 Task: Choose the host language as Arabic.
Action: Mouse pressed left at (812, 119)
Screenshot: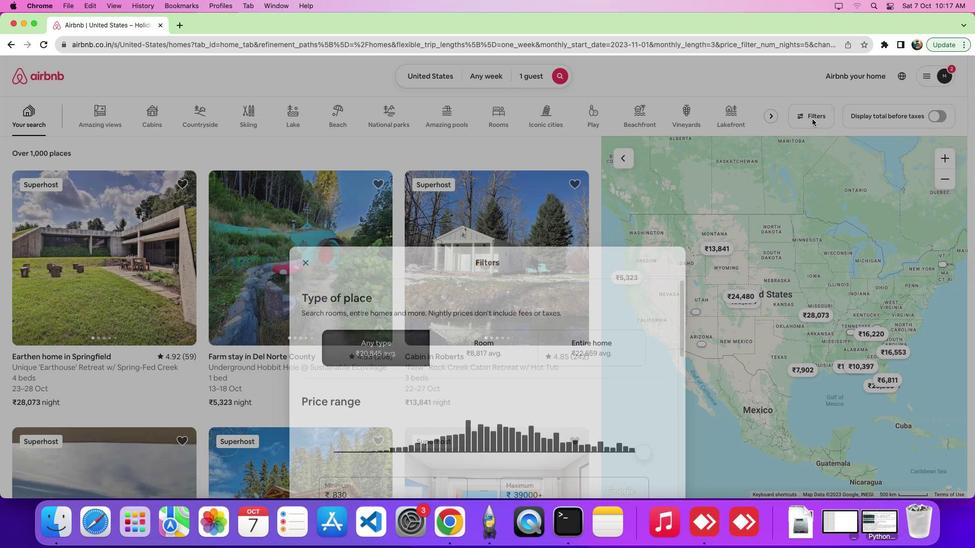 
Action: Mouse pressed left at (812, 119)
Screenshot: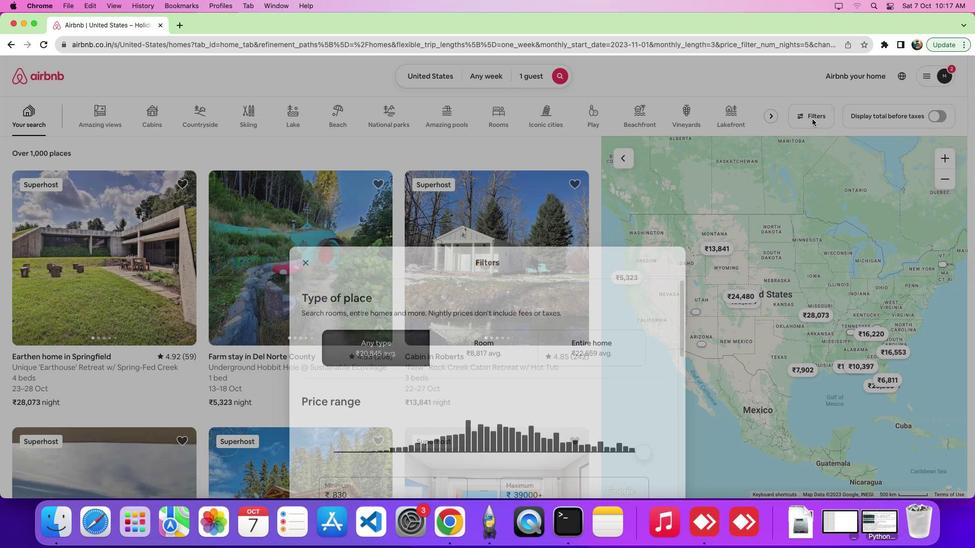 
Action: Mouse moved to (594, 176)
Screenshot: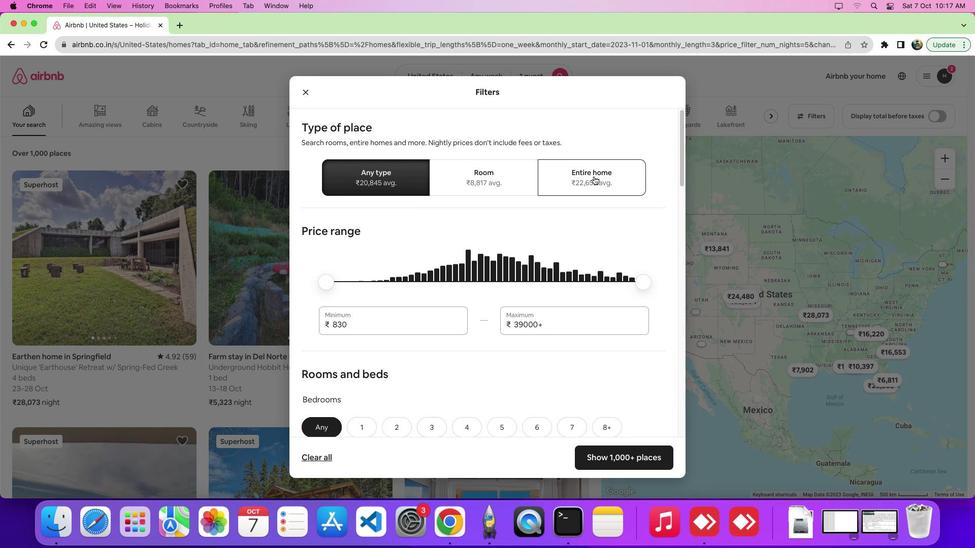 
Action: Mouse pressed left at (594, 176)
Screenshot: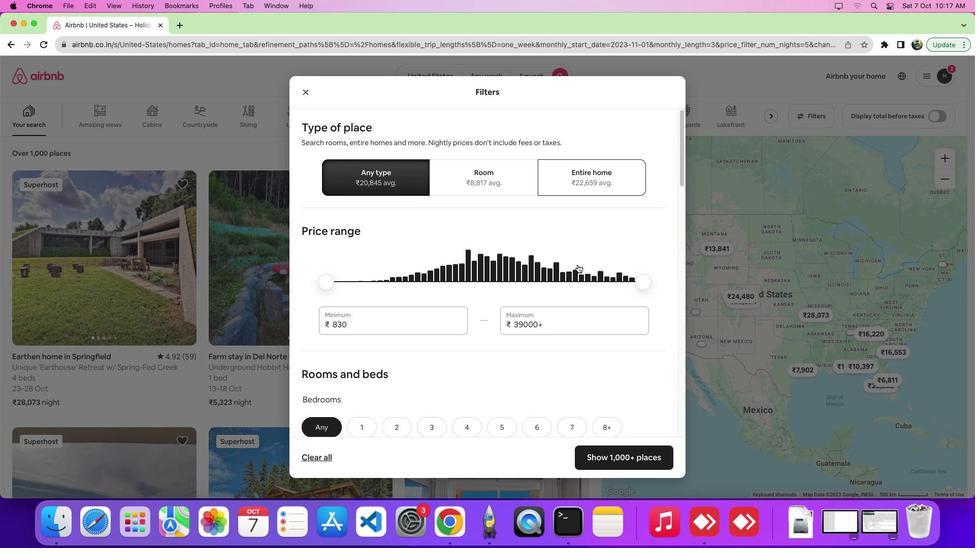 
Action: Mouse moved to (549, 301)
Screenshot: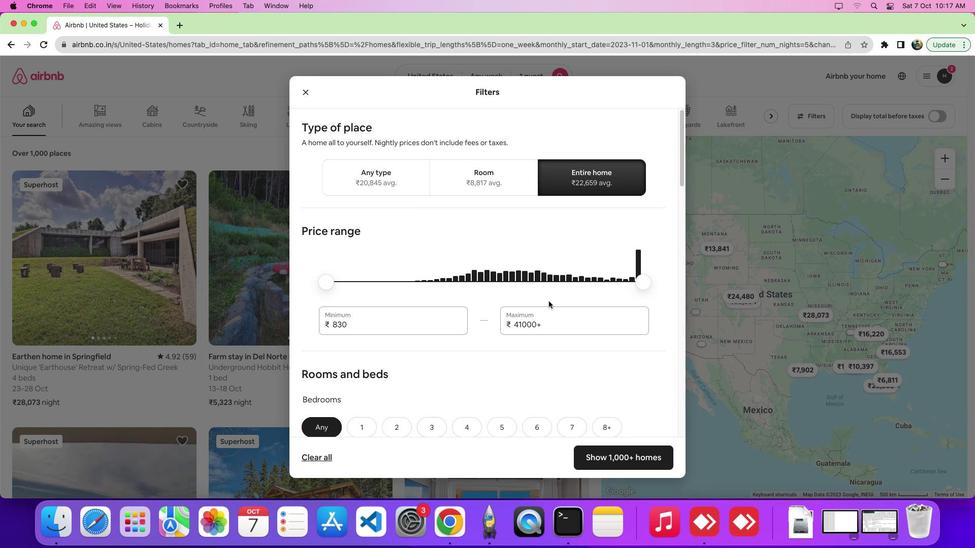 
Action: Mouse scrolled (549, 301) with delta (0, 0)
Screenshot: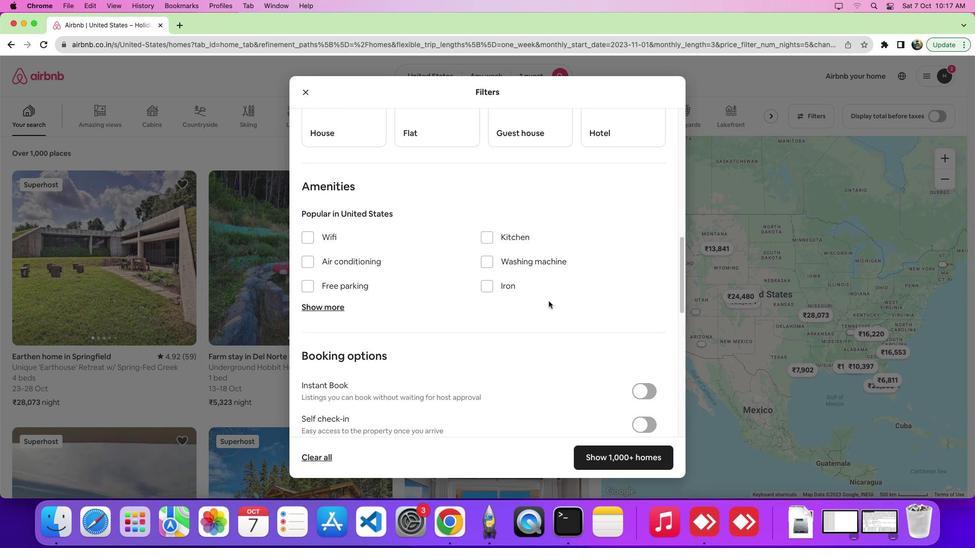 
Action: Mouse scrolled (549, 301) with delta (0, -1)
Screenshot: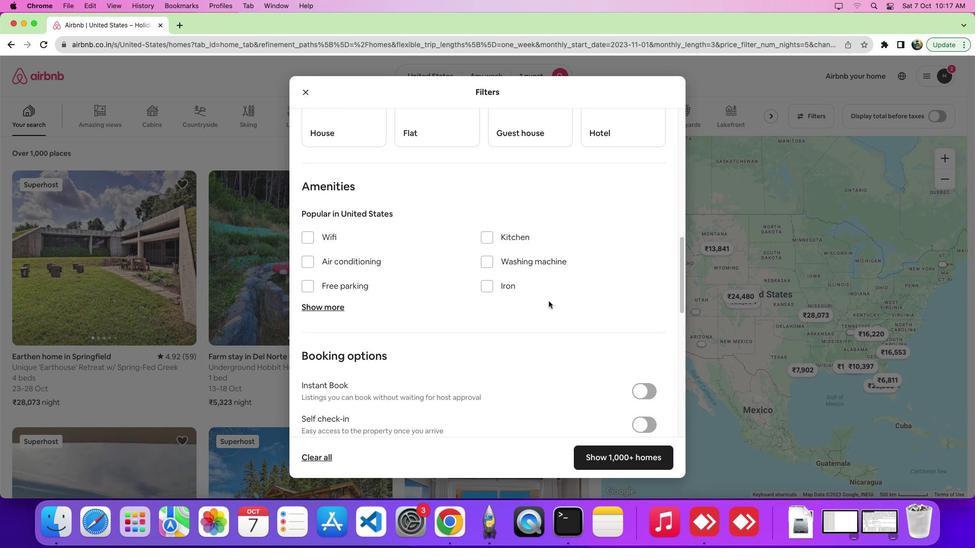 
Action: Mouse scrolled (549, 301) with delta (0, -4)
Screenshot: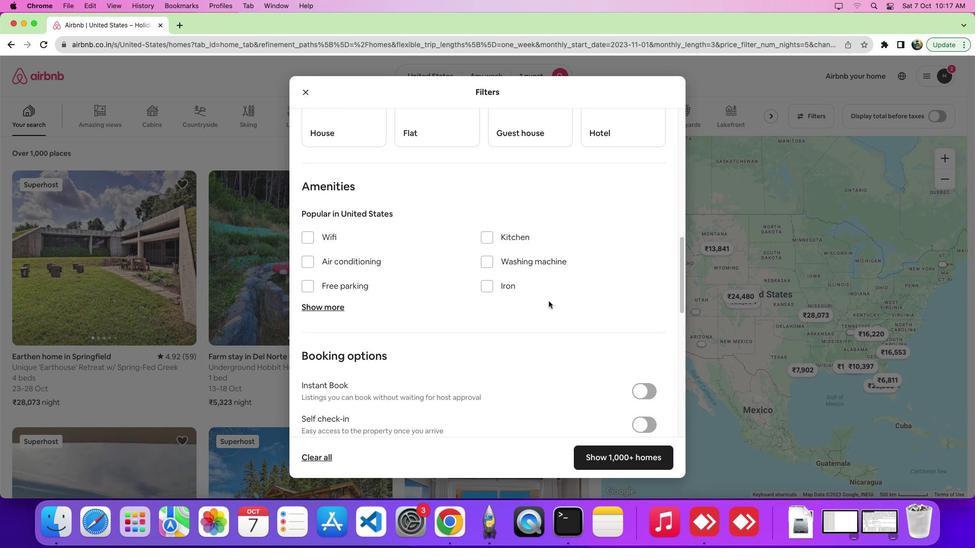 
Action: Mouse scrolled (549, 301) with delta (0, -7)
Screenshot: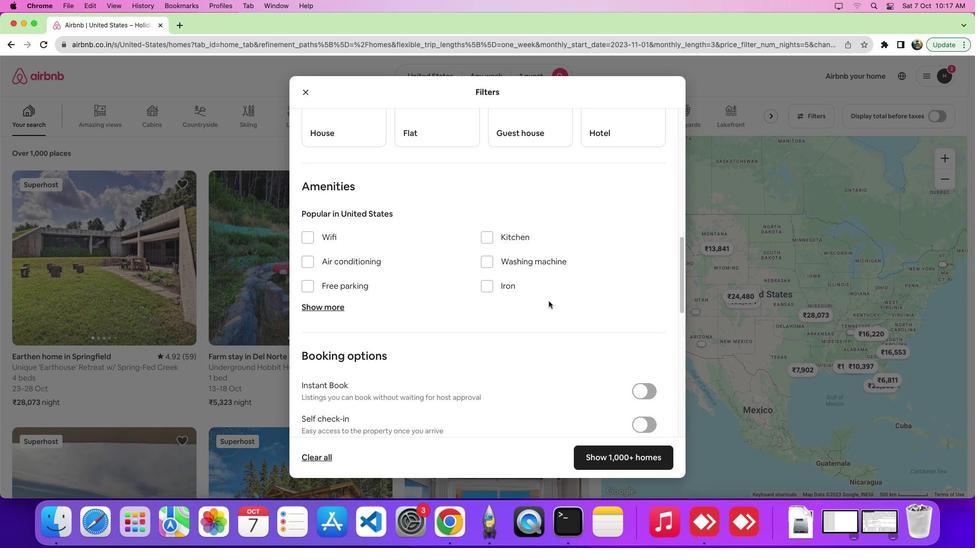 
Action: Mouse scrolled (549, 301) with delta (0, 0)
Screenshot: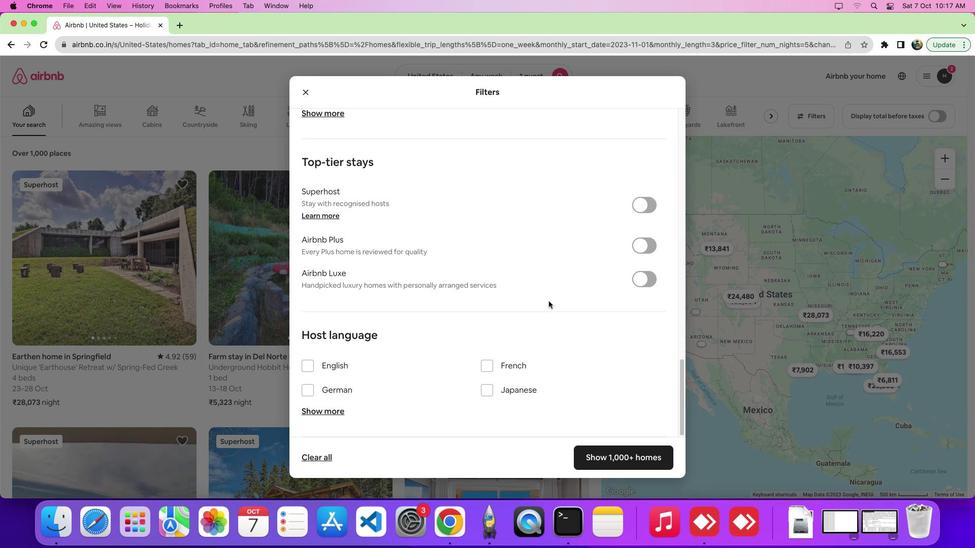 
Action: Mouse scrolled (549, 301) with delta (0, -1)
Screenshot: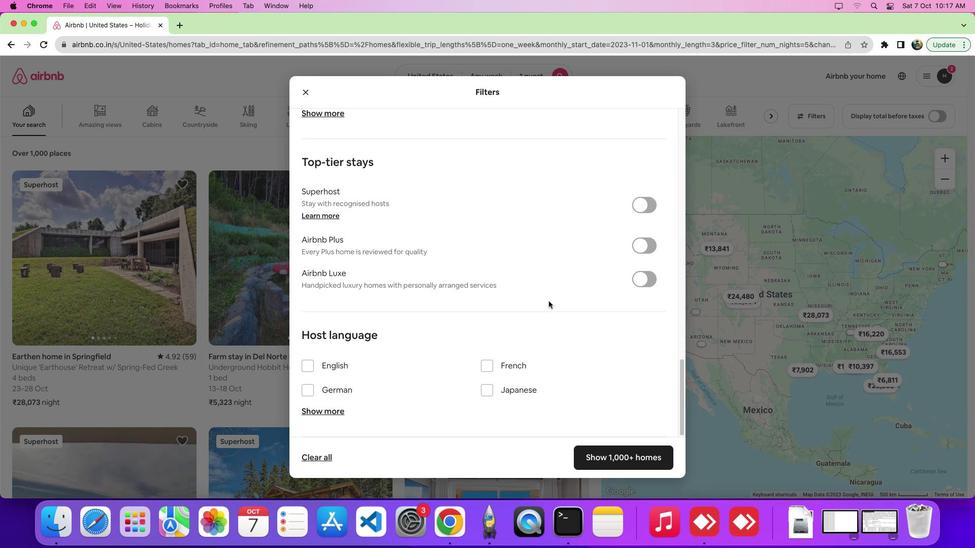 
Action: Mouse scrolled (549, 301) with delta (0, -5)
Screenshot: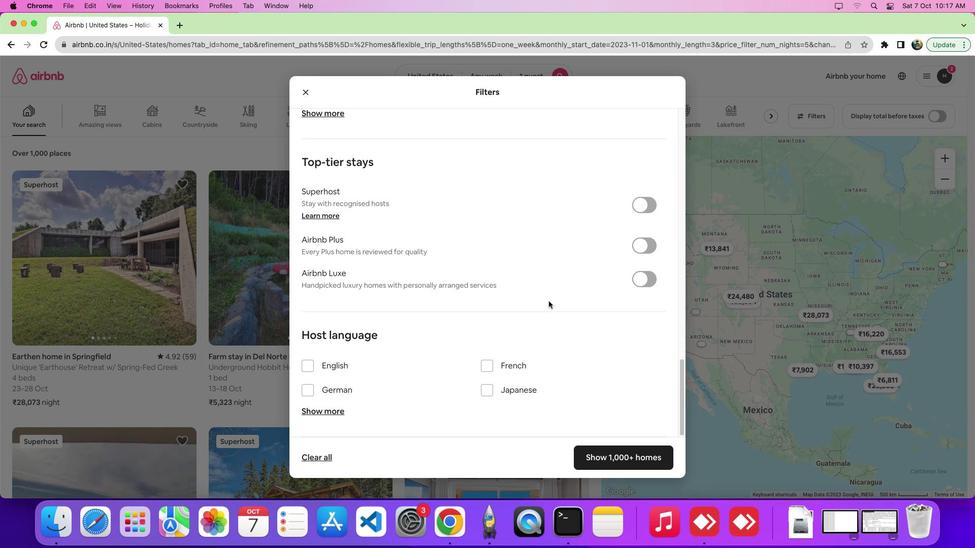 
Action: Mouse scrolled (549, 301) with delta (0, -7)
Screenshot: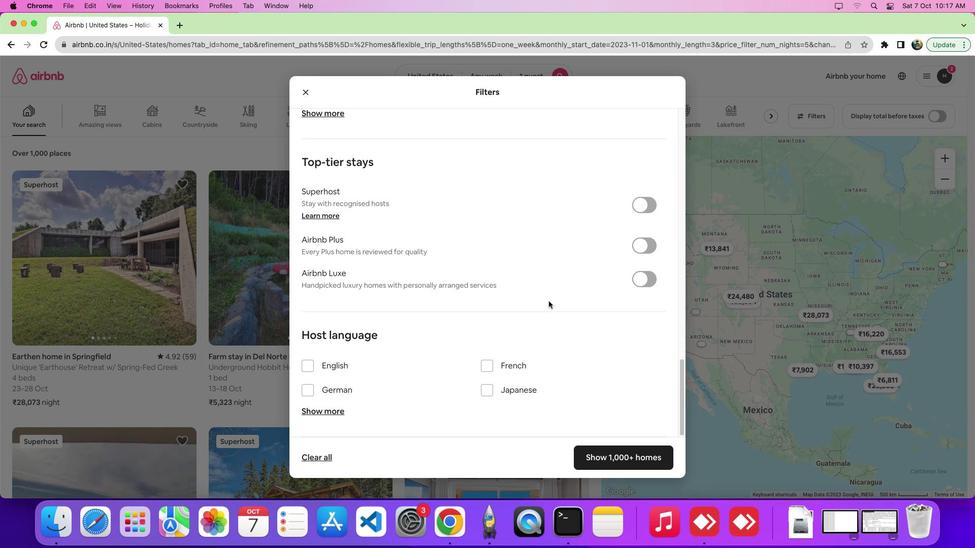 
Action: Mouse scrolled (549, 301) with delta (0, -7)
Screenshot: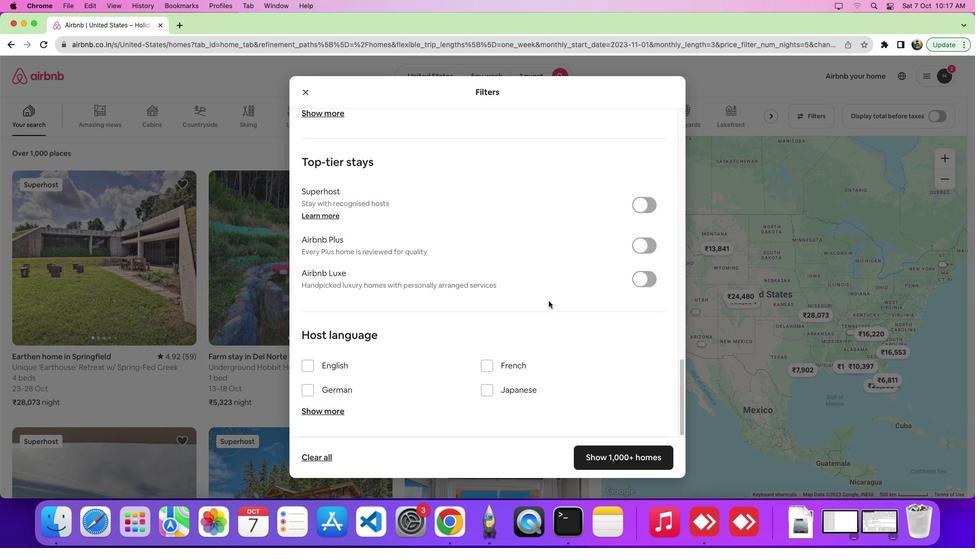 
Action: Mouse scrolled (549, 301) with delta (0, 0)
Screenshot: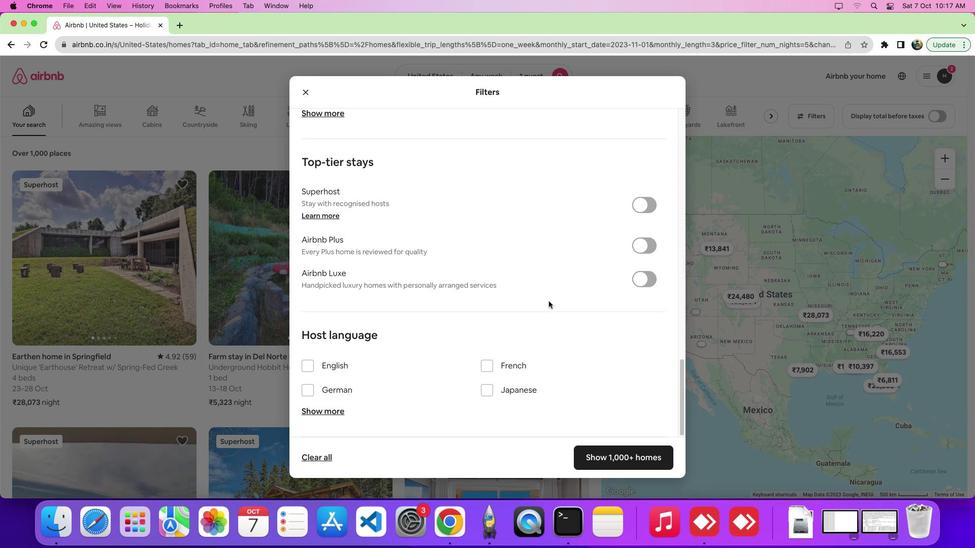 
Action: Mouse scrolled (549, 301) with delta (0, -1)
Screenshot: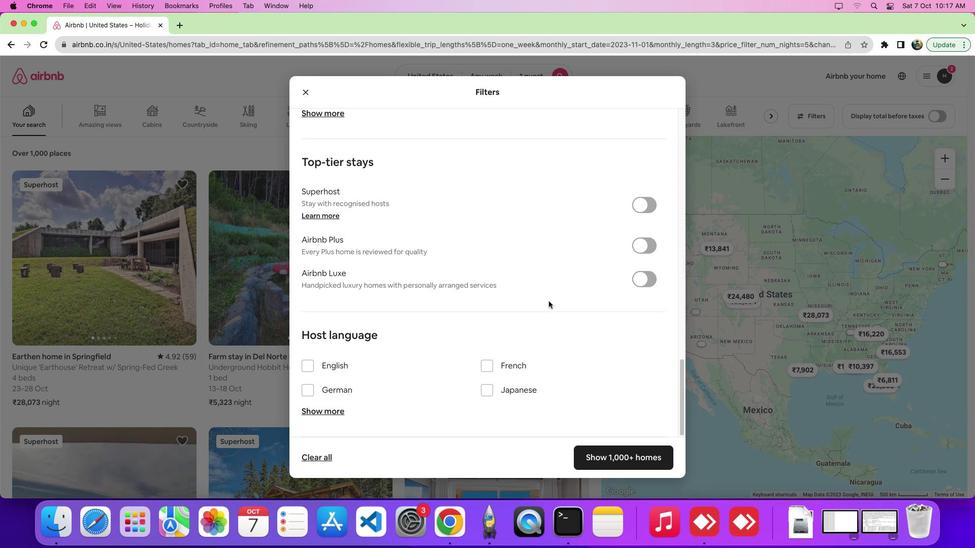 
Action: Mouse scrolled (549, 301) with delta (0, -4)
Screenshot: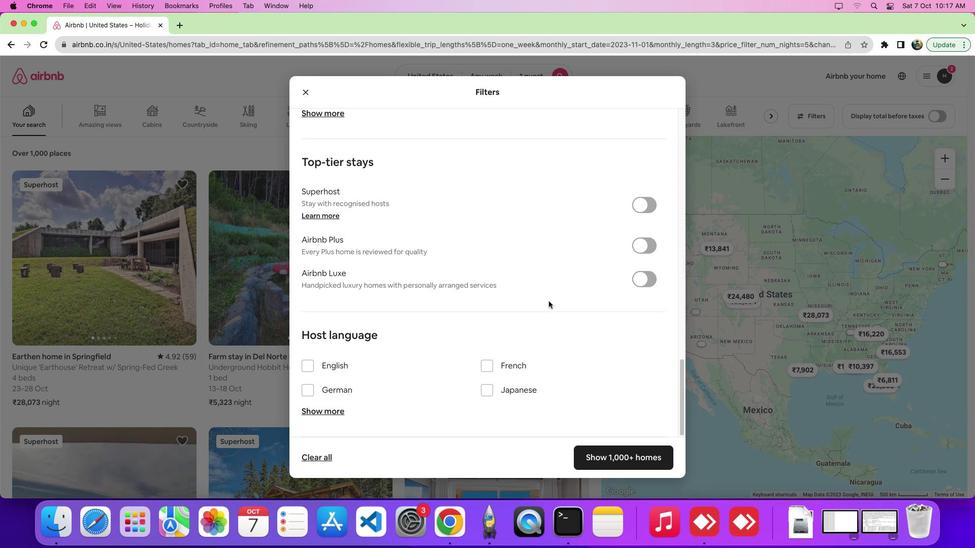 
Action: Mouse scrolled (549, 301) with delta (0, -6)
Screenshot: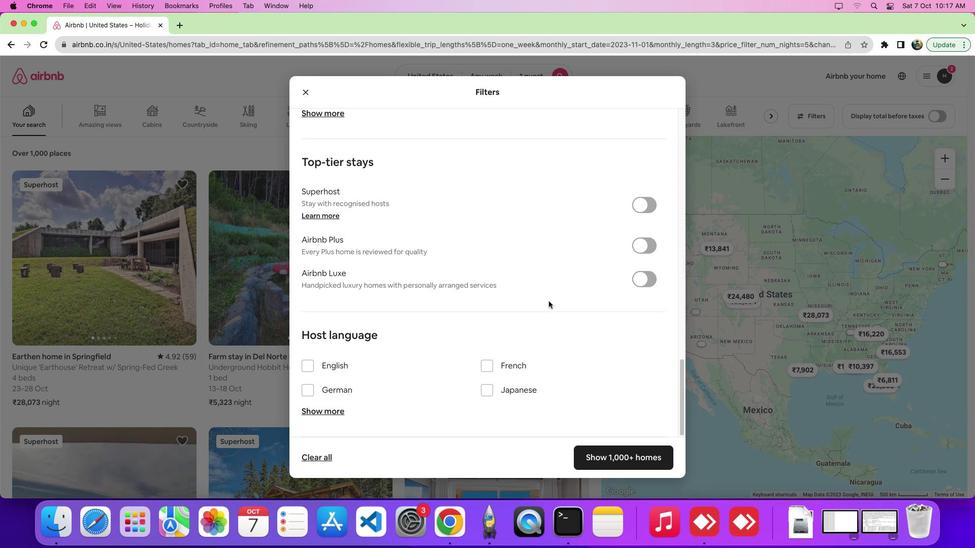 
Action: Mouse moved to (320, 412)
Screenshot: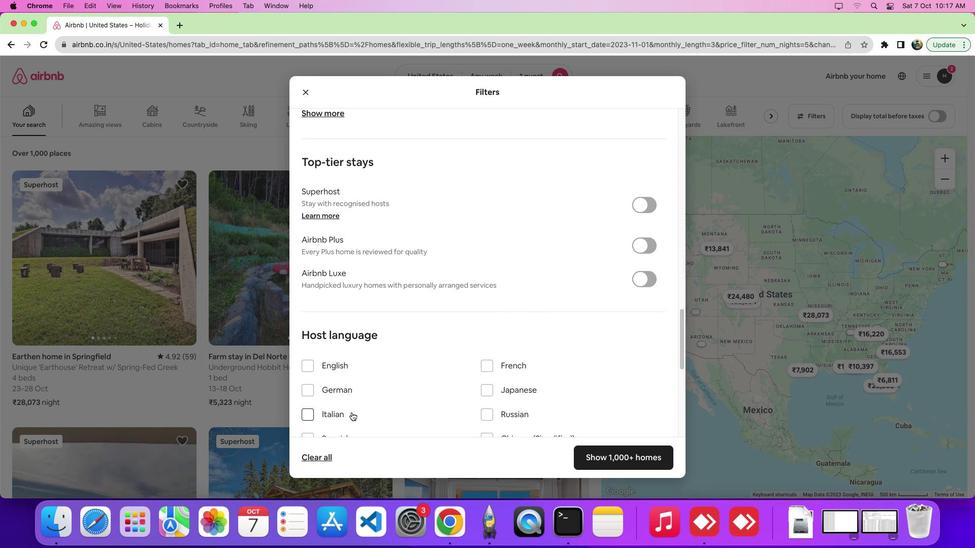
Action: Mouse pressed left at (320, 412)
Screenshot: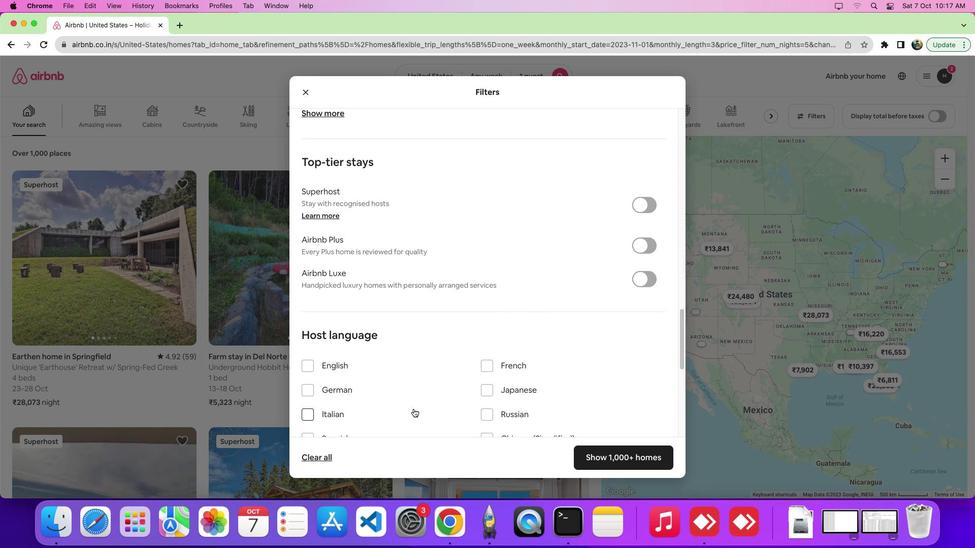 
Action: Mouse moved to (453, 396)
Screenshot: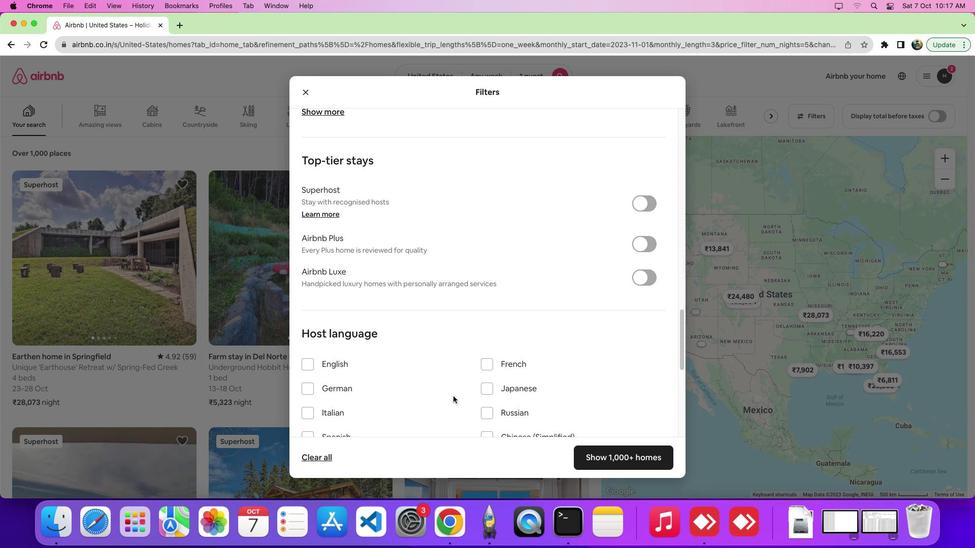 
Action: Mouse scrolled (453, 396) with delta (0, 0)
Screenshot: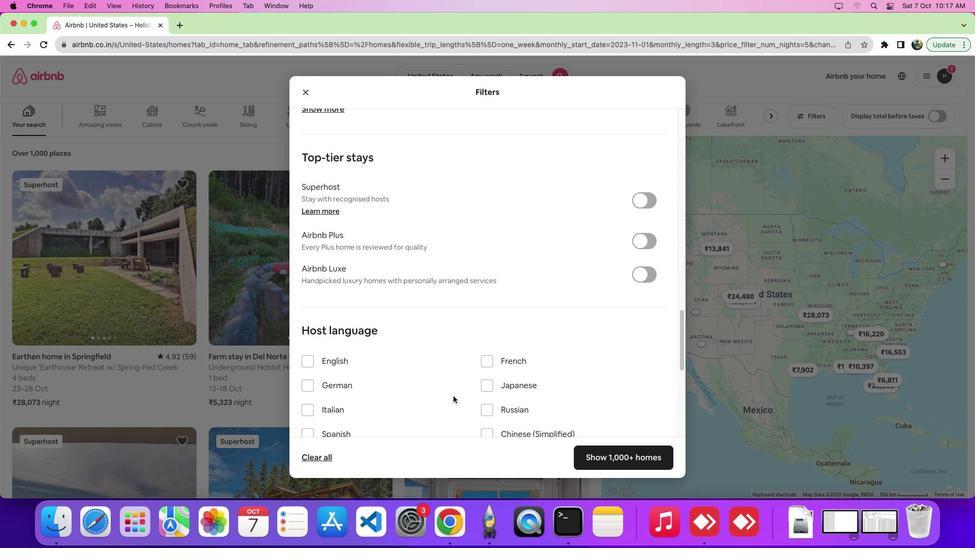 
Action: Mouse scrolled (453, 396) with delta (0, 0)
Screenshot: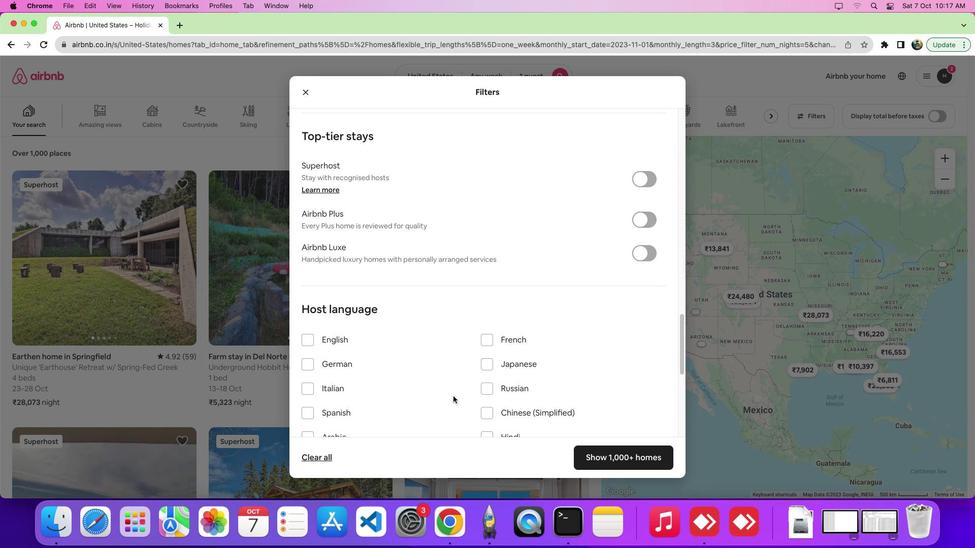 
Action: Mouse moved to (453, 396)
Screenshot: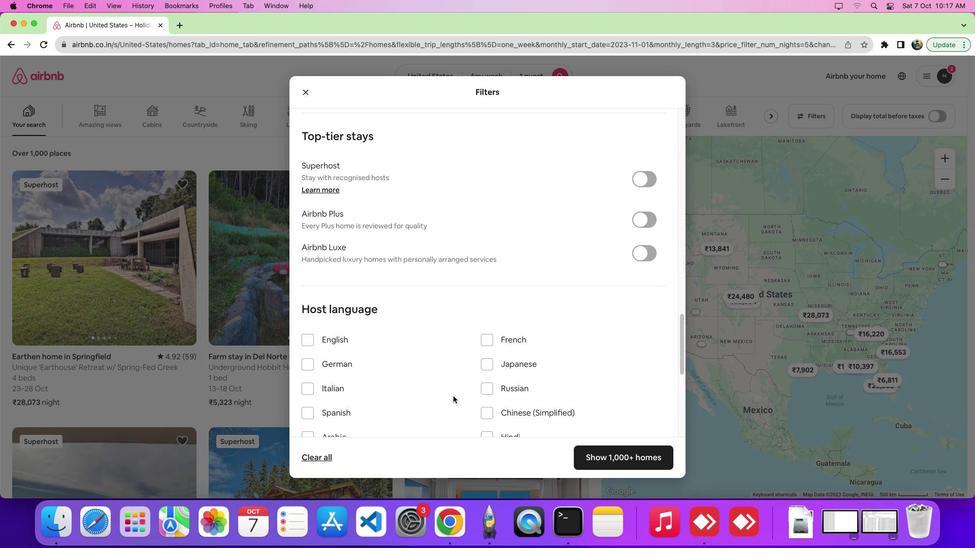 
Action: Mouse scrolled (453, 396) with delta (0, 0)
Screenshot: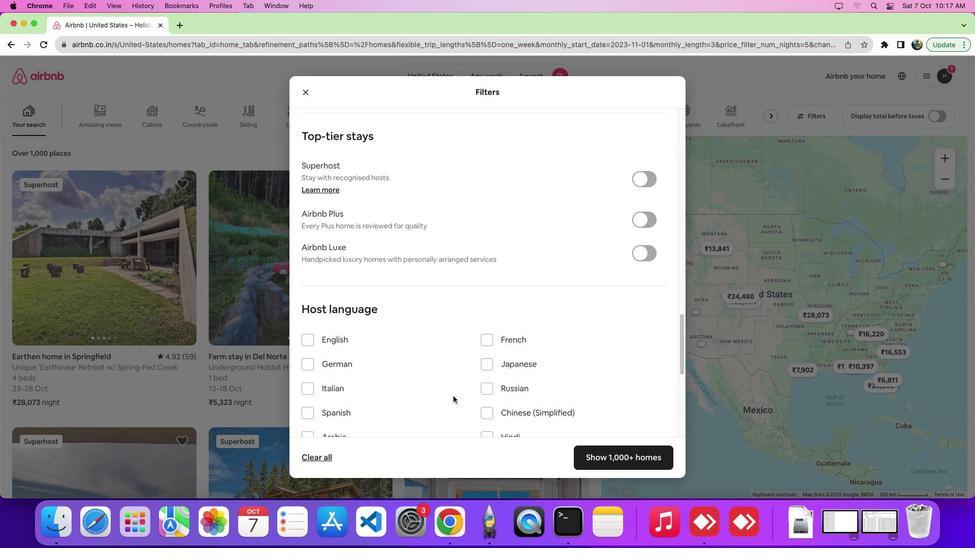 
Action: Mouse scrolled (453, 396) with delta (0, 0)
Screenshot: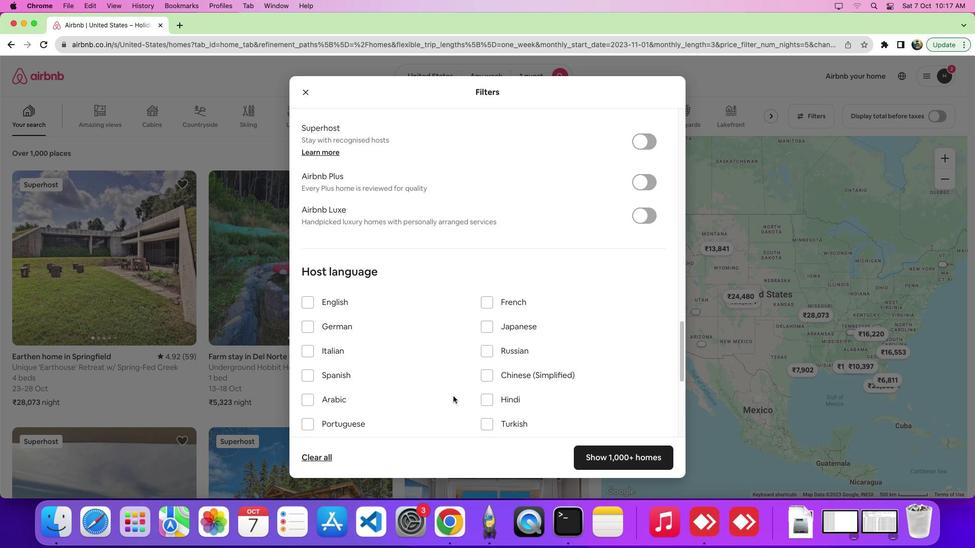 
Action: Mouse scrolled (453, 396) with delta (0, 0)
Screenshot: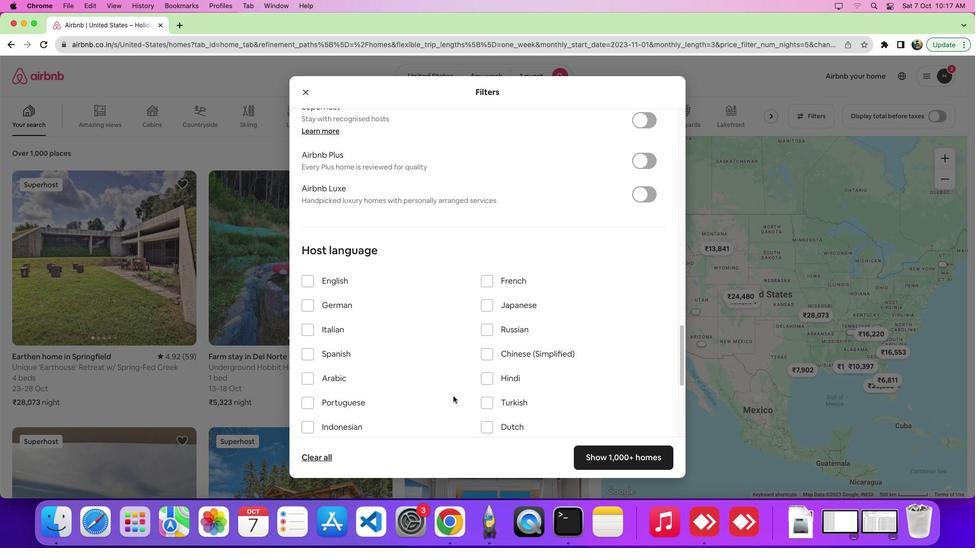 
Action: Mouse scrolled (453, 396) with delta (0, 0)
Screenshot: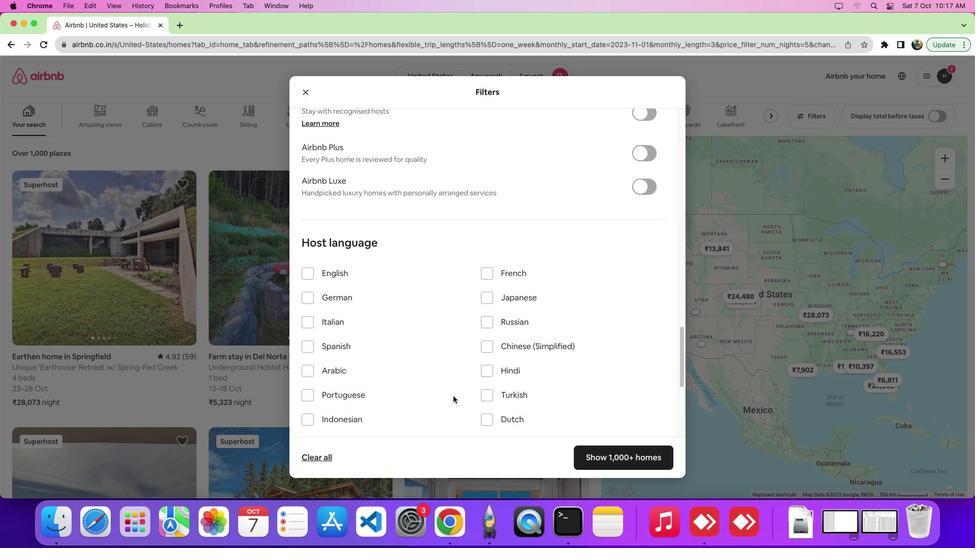 
Action: Mouse scrolled (453, 396) with delta (0, 0)
Screenshot: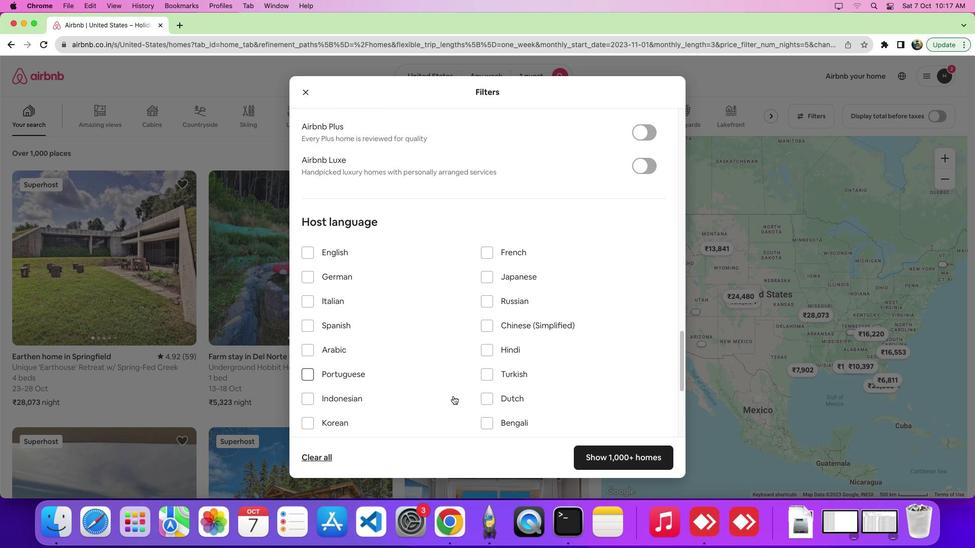 
Action: Mouse scrolled (453, 396) with delta (0, 0)
Screenshot: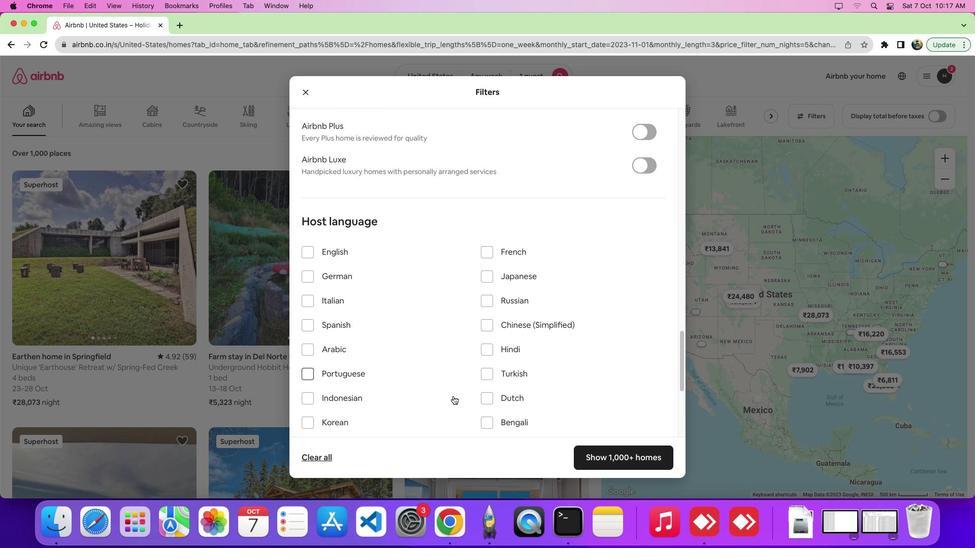 
Action: Mouse moved to (318, 351)
Screenshot: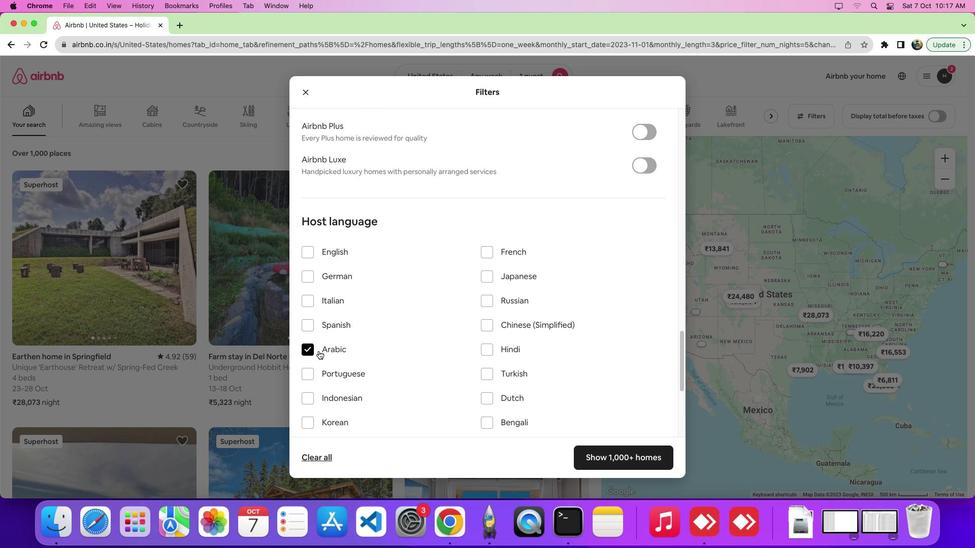 
Action: Mouse pressed left at (318, 351)
Screenshot: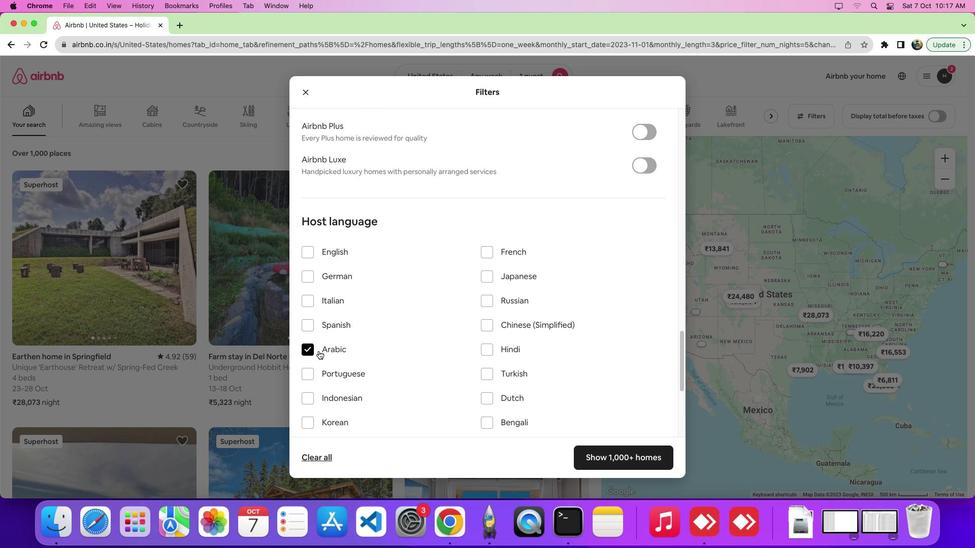 
Action: Mouse moved to (325, 354)
Screenshot: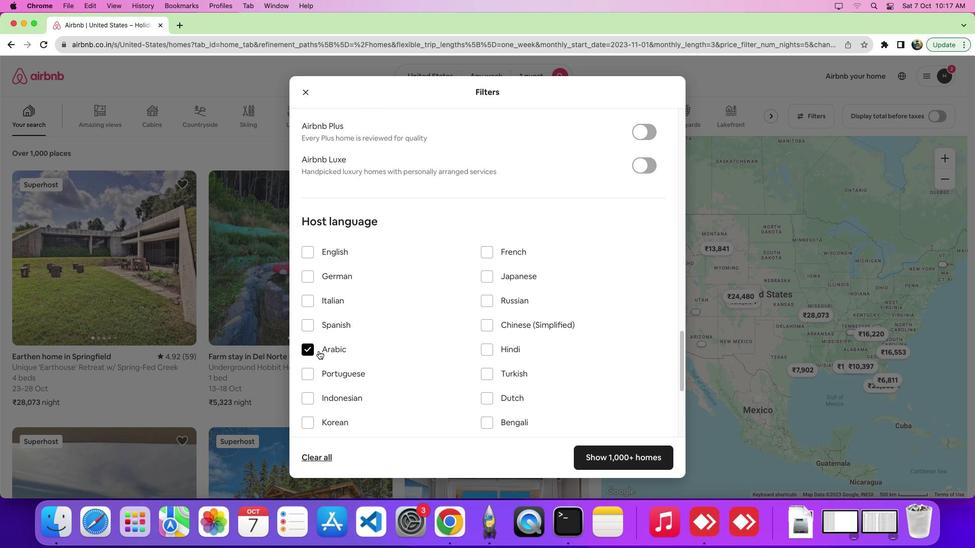 
